 Task: Measure the distance between Seattle and Spokane.
Action: Key pressed eattle
Screenshot: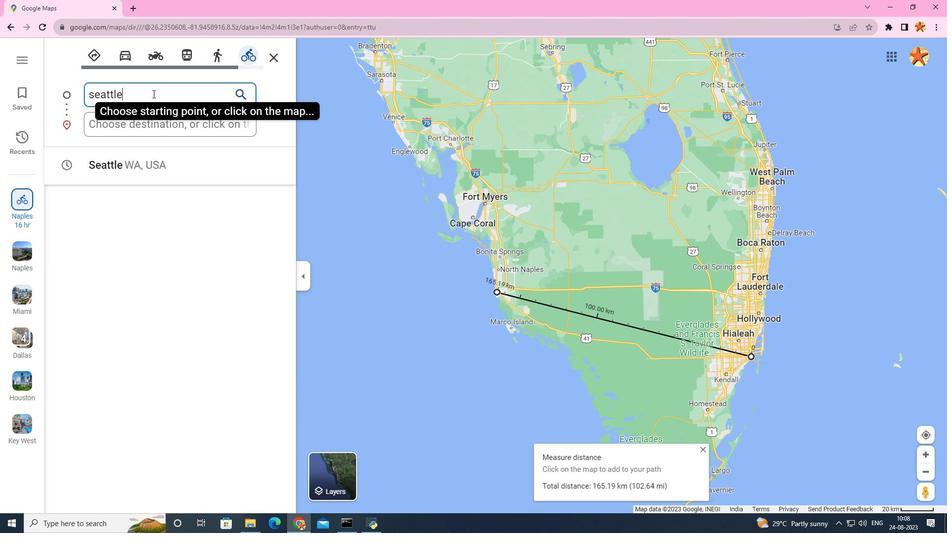 
Action: Mouse moved to (117, 162)
Screenshot: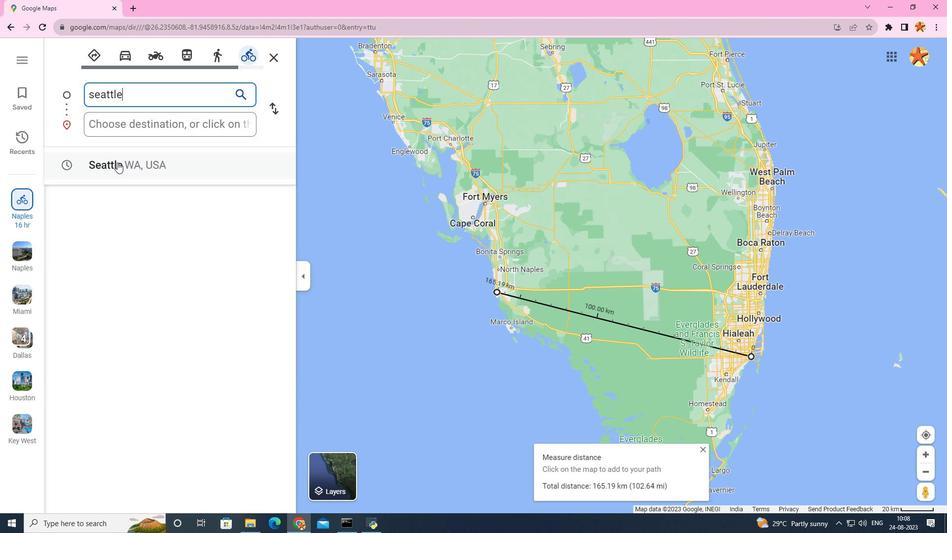 
Action: Mouse pressed left at (117, 162)
Screenshot: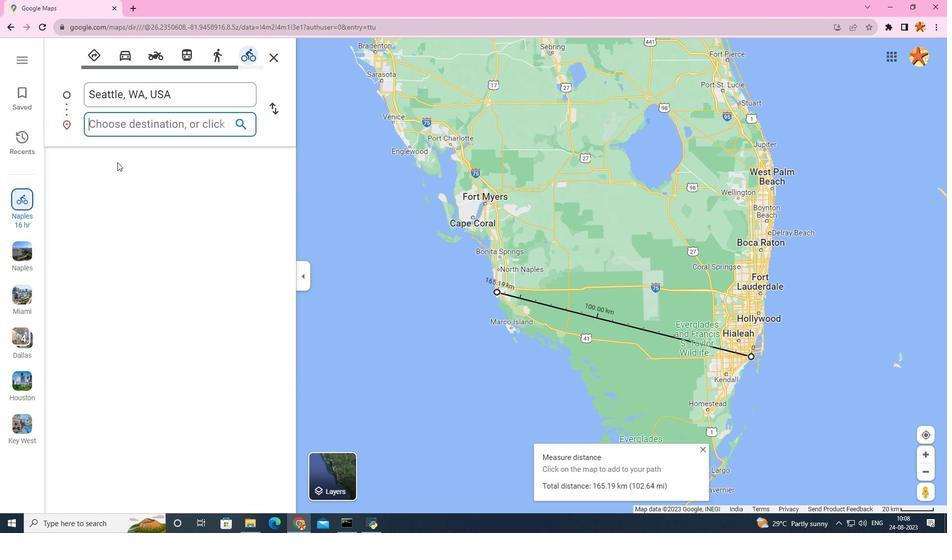 
Action: Mouse moved to (133, 126)
Screenshot: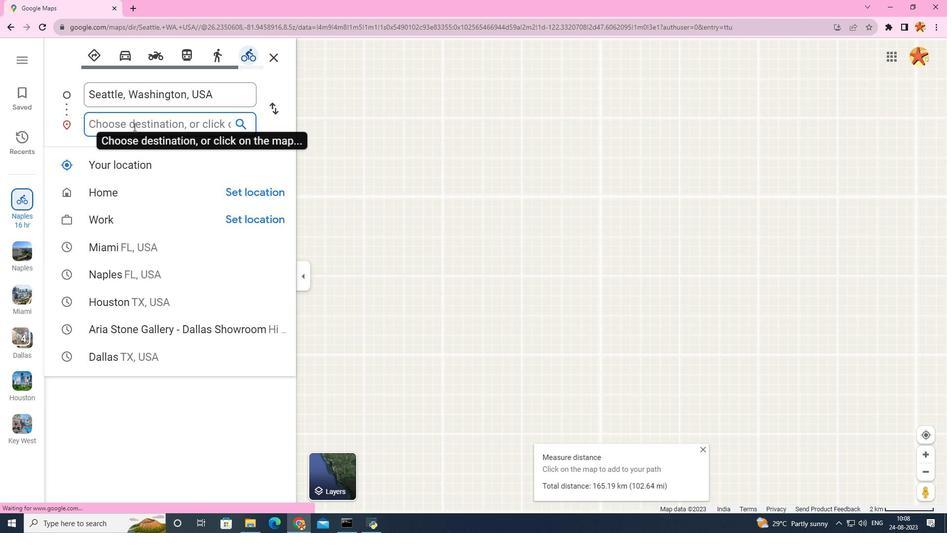 
Action: Mouse pressed left at (133, 126)
Screenshot: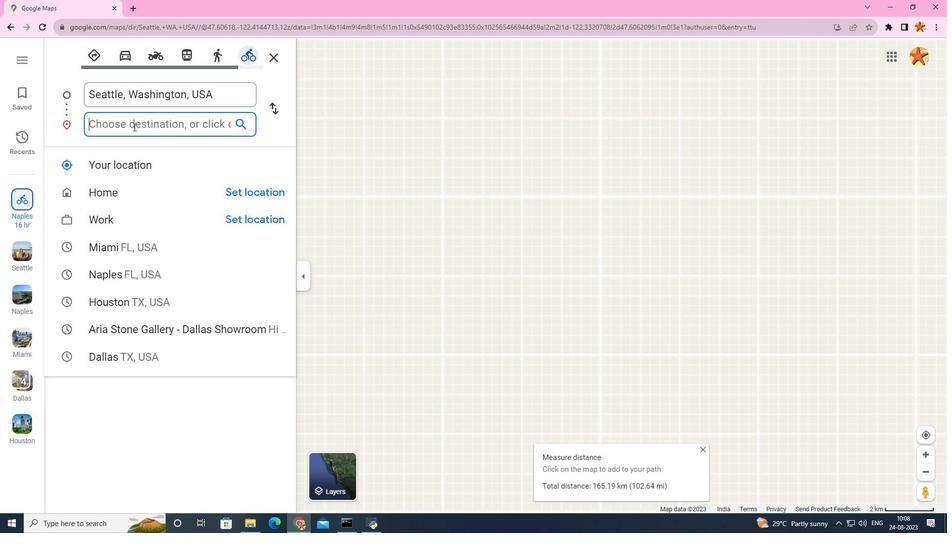 
Action: Key pressed spokane
Screenshot: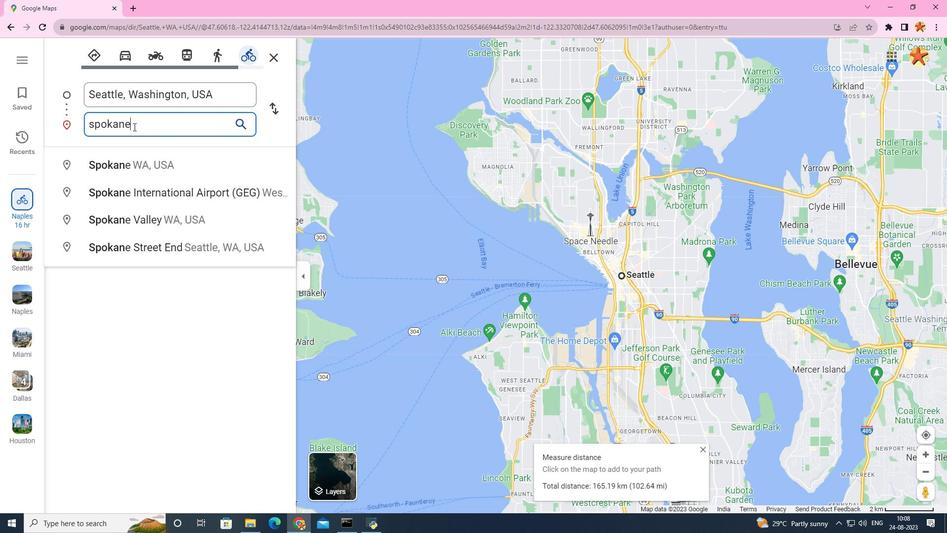 
Action: Mouse moved to (143, 164)
Screenshot: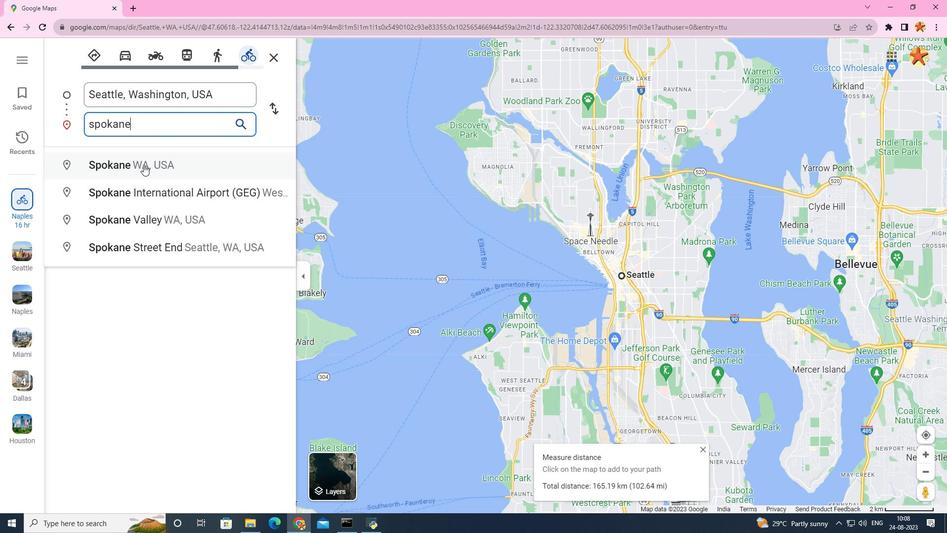 
Action: Mouse pressed left at (143, 164)
Screenshot: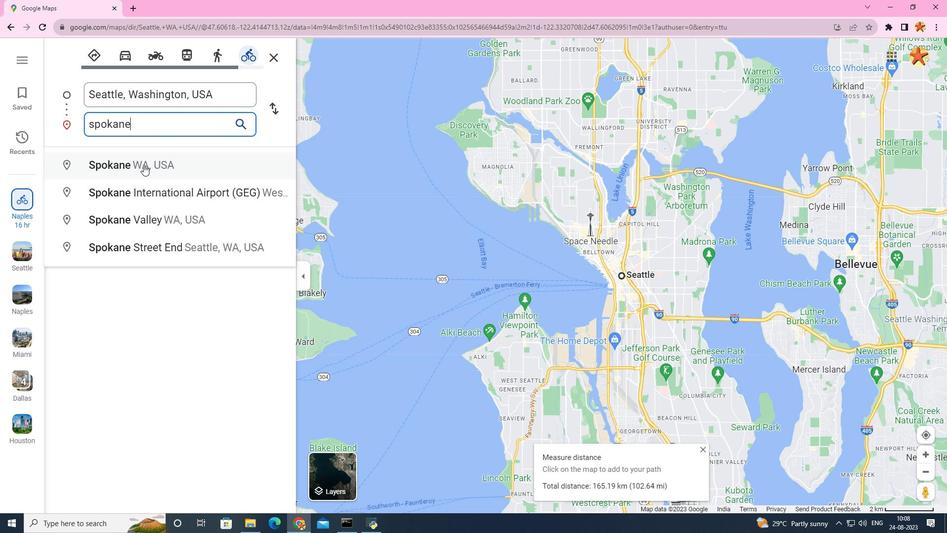 
Action: Mouse moved to (542, 471)
Screenshot: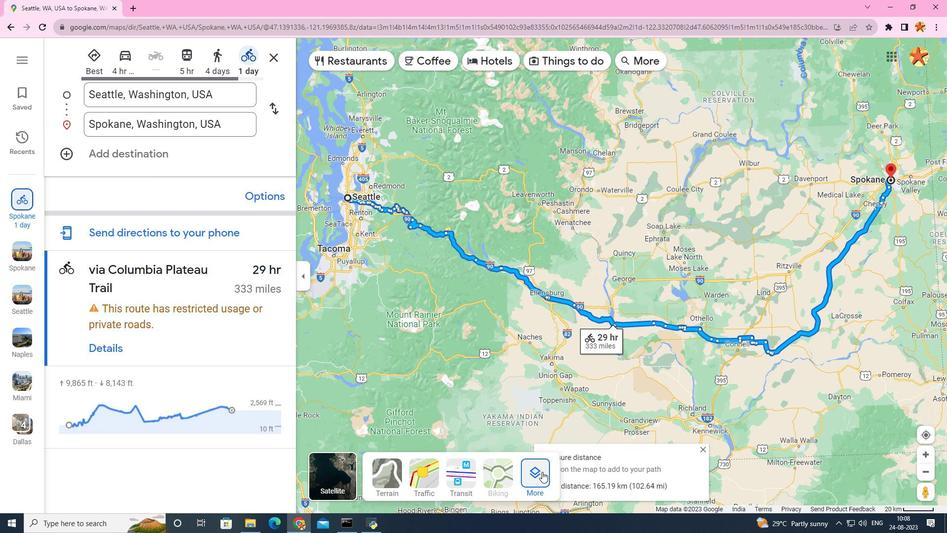 
Action: Mouse pressed left at (542, 471)
Screenshot: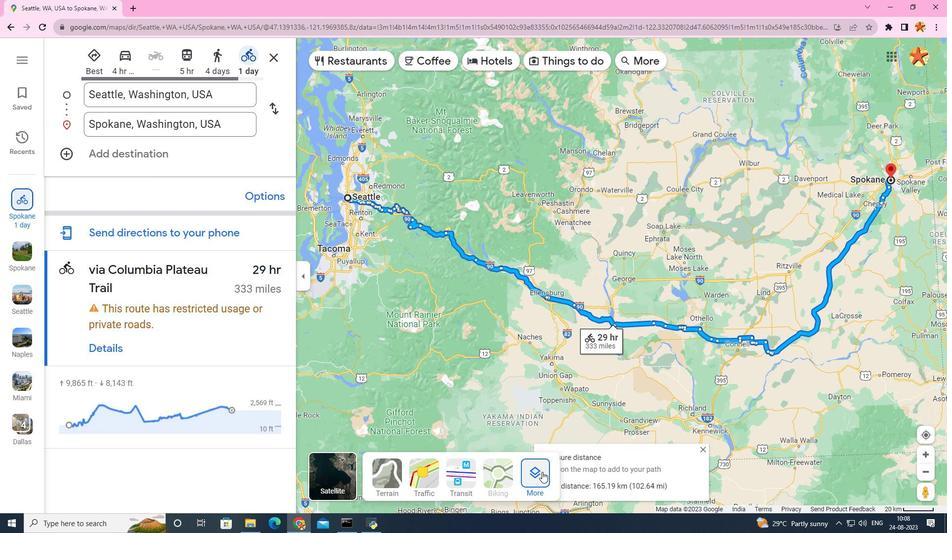 
Action: Mouse moved to (424, 360)
Screenshot: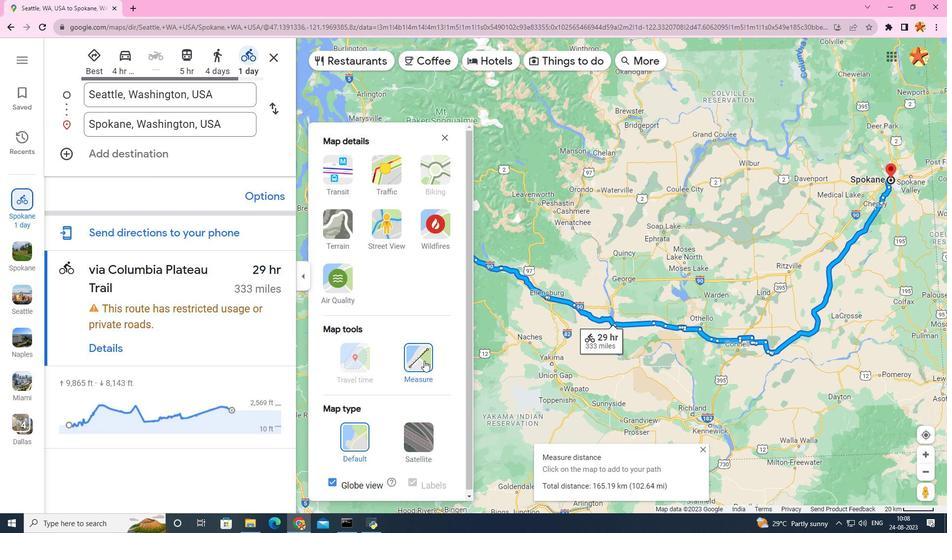 
Action: Mouse pressed left at (424, 360)
Screenshot: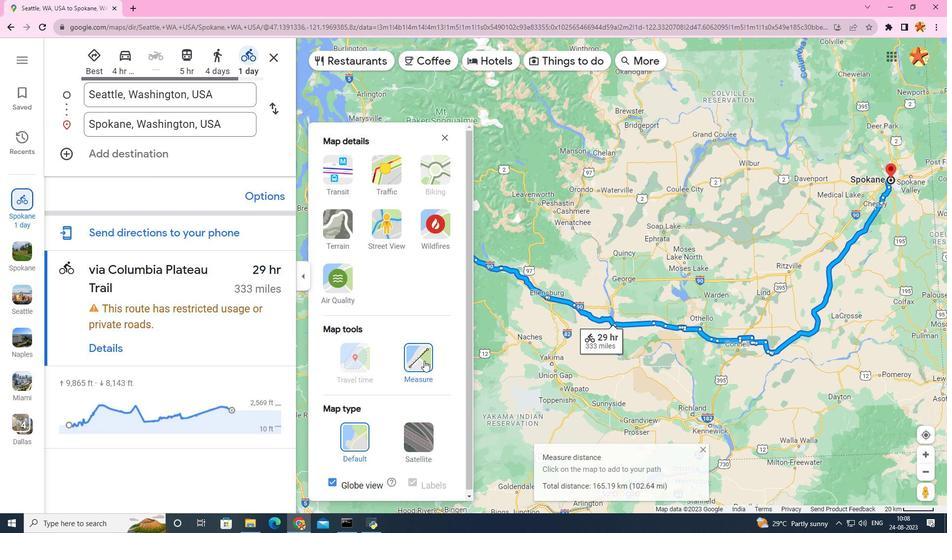 
Action: Mouse moved to (790, 399)
Screenshot: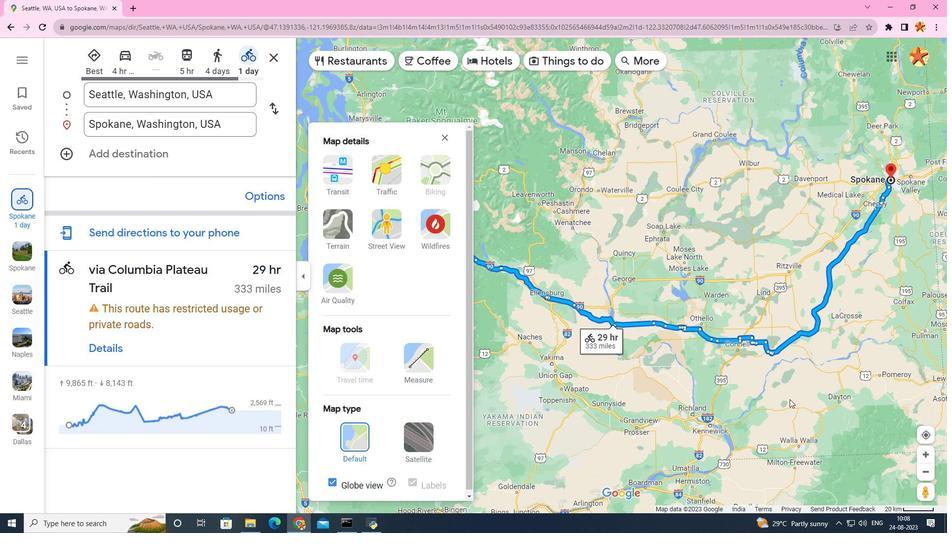 
Action: Mouse scrolled (790, 398) with delta (0, 0)
Screenshot: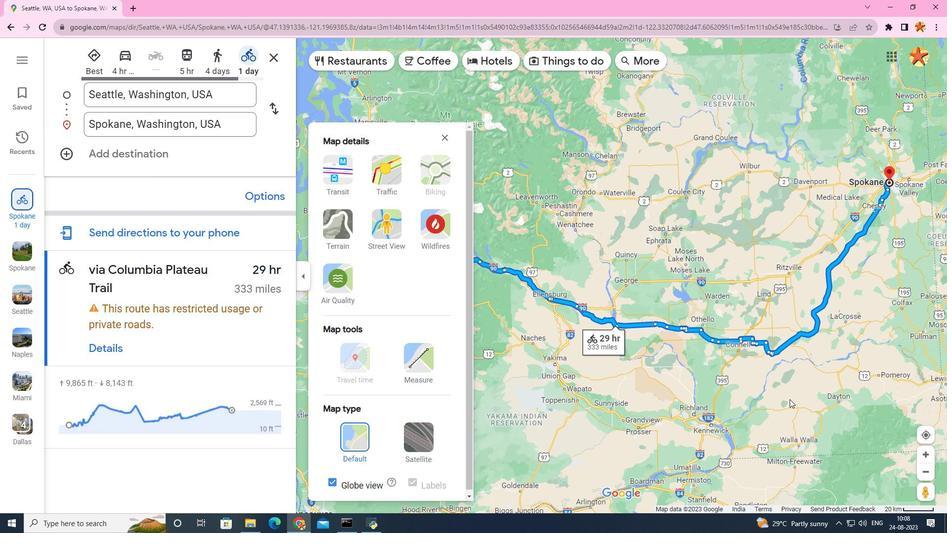 
Action: Mouse scrolled (790, 398) with delta (0, 0)
Screenshot: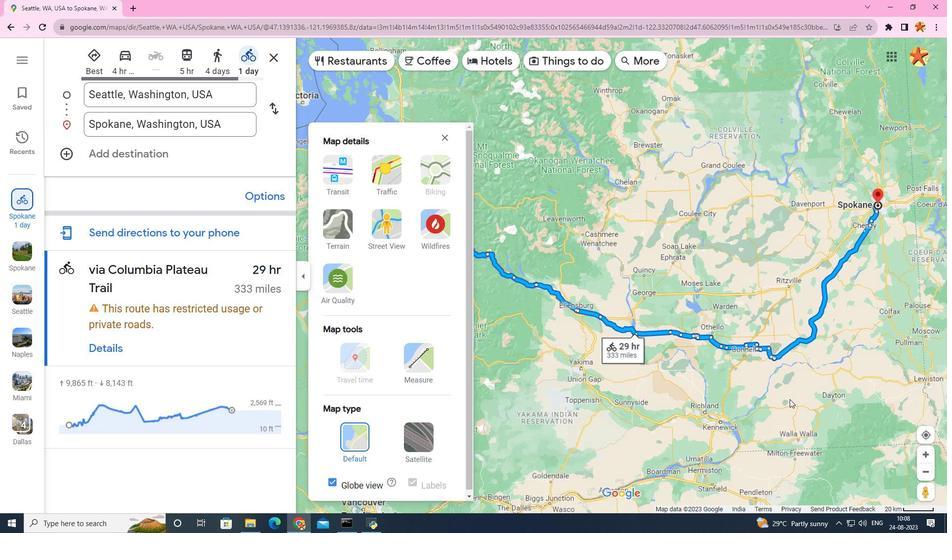 
Action: Mouse scrolled (790, 398) with delta (0, 0)
Screenshot: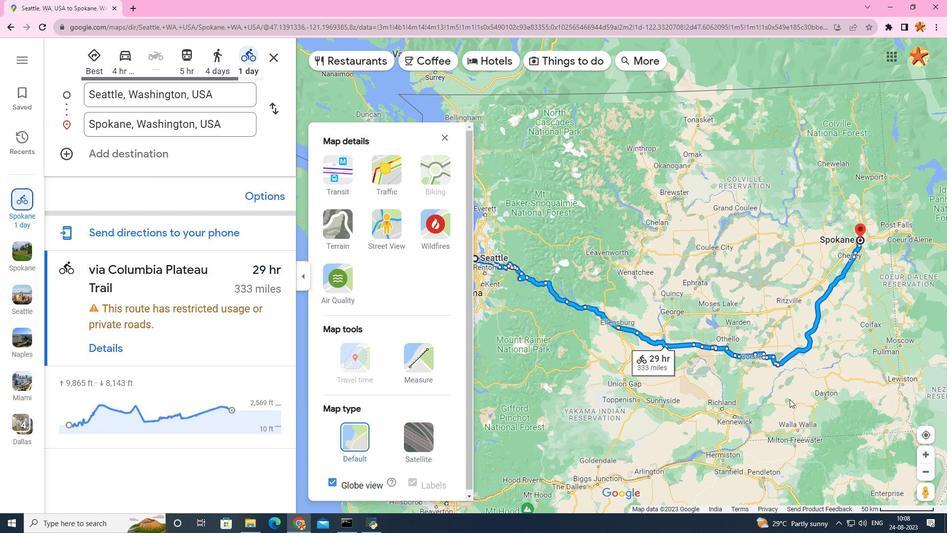 
Action: Mouse scrolled (790, 398) with delta (0, 0)
Screenshot: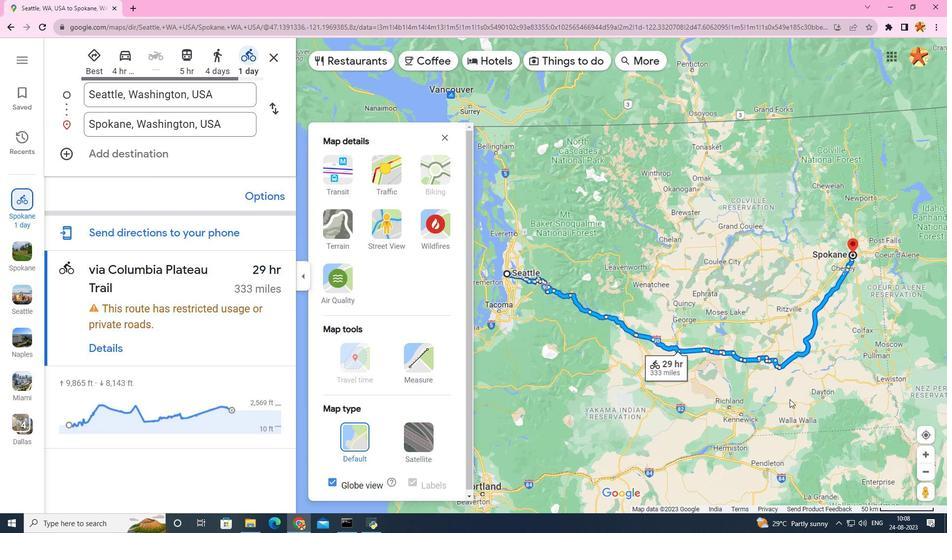
Action: Mouse moved to (437, 367)
Screenshot: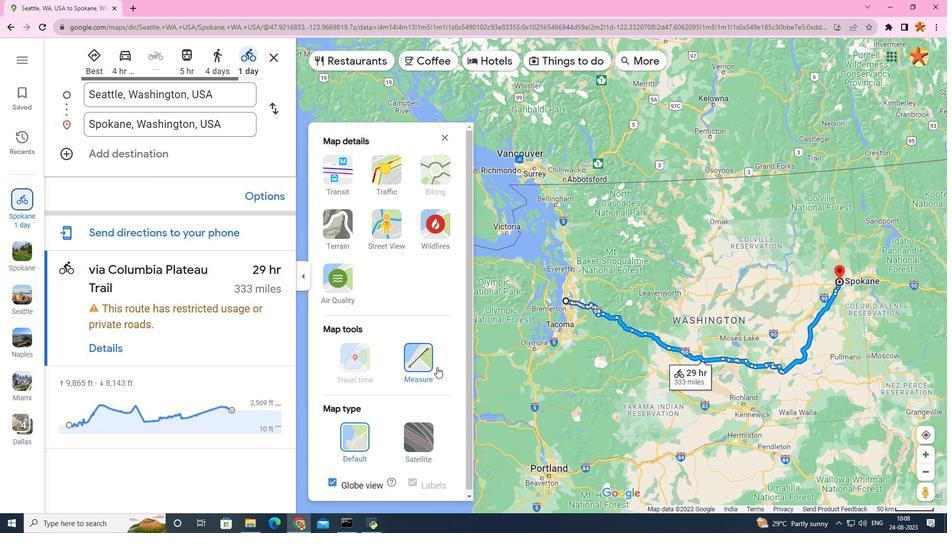 
Action: Mouse pressed left at (437, 367)
Screenshot: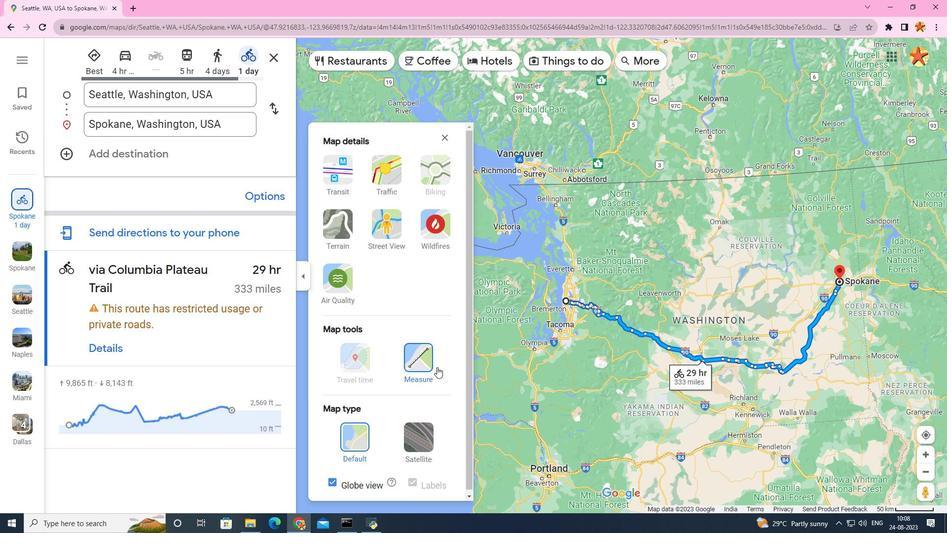 
Action: Mouse moved to (564, 299)
Screenshot: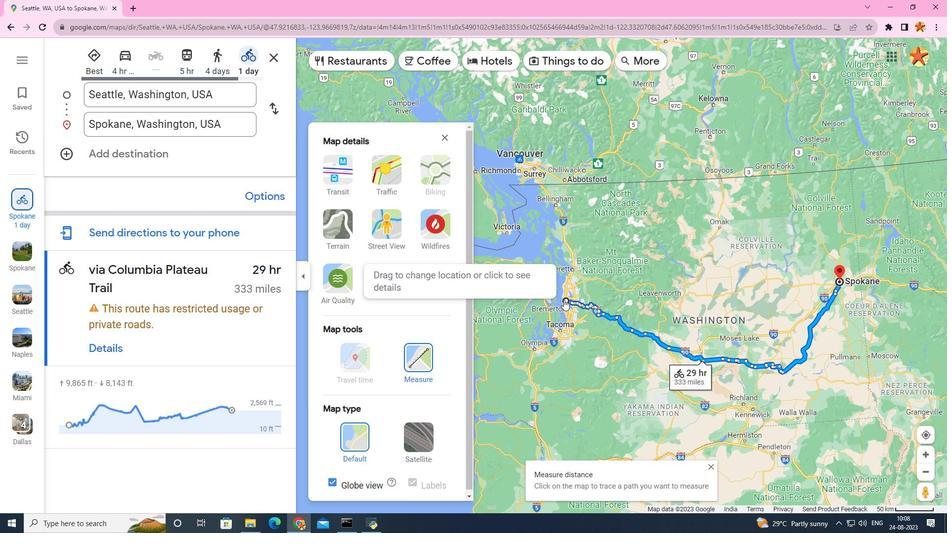 
Action: Mouse pressed left at (564, 299)
Screenshot: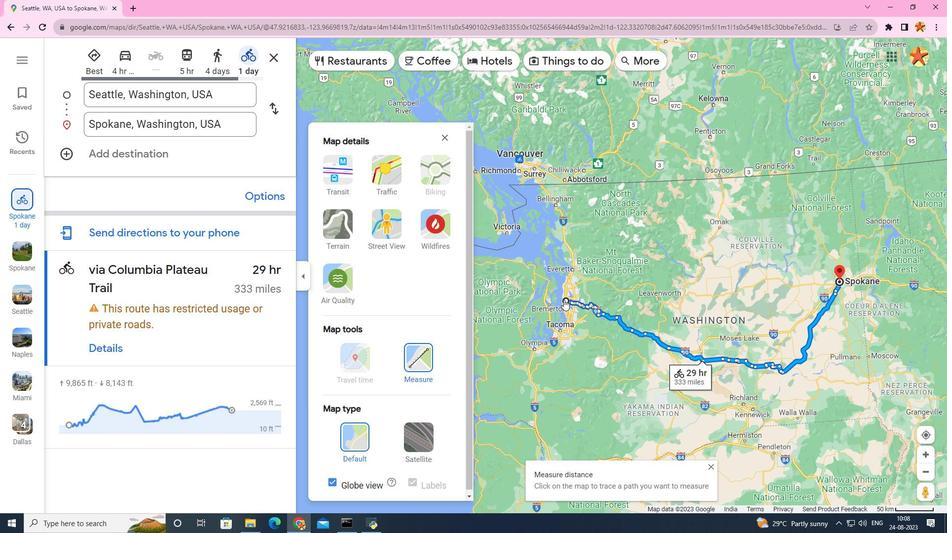 
Action: Mouse moved to (841, 280)
Screenshot: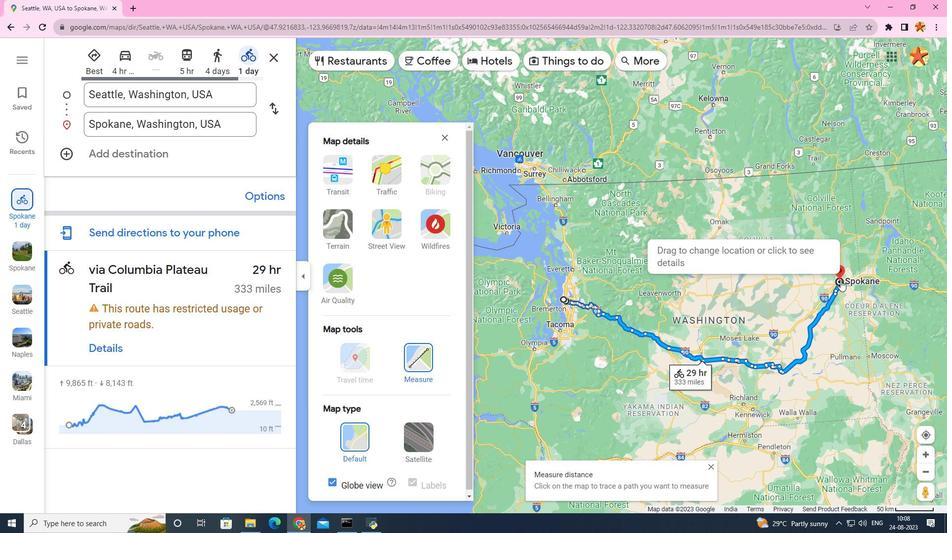 
Action: Mouse pressed left at (841, 280)
Screenshot: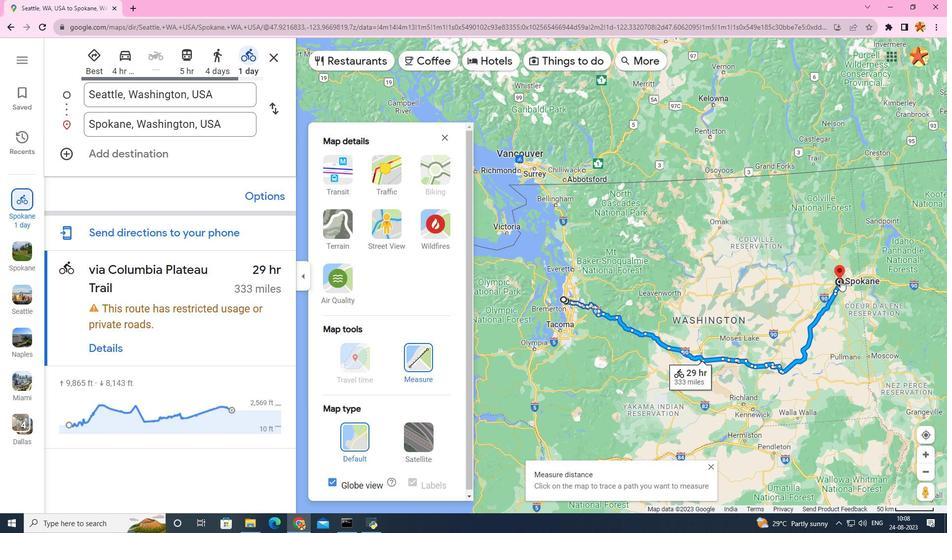 
Action: Mouse moved to (658, 336)
Screenshot: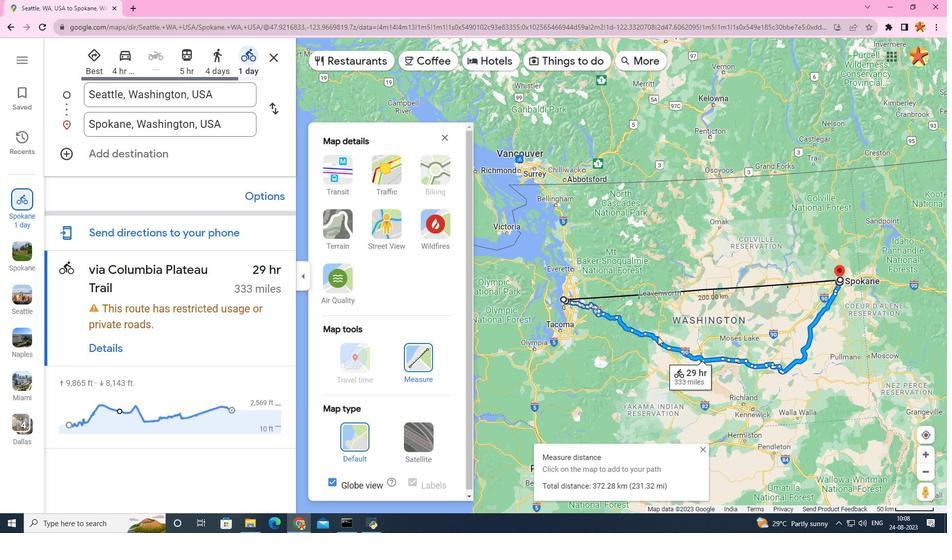 
Action: Mouse scrolled (658, 336) with delta (0, 0)
Screenshot: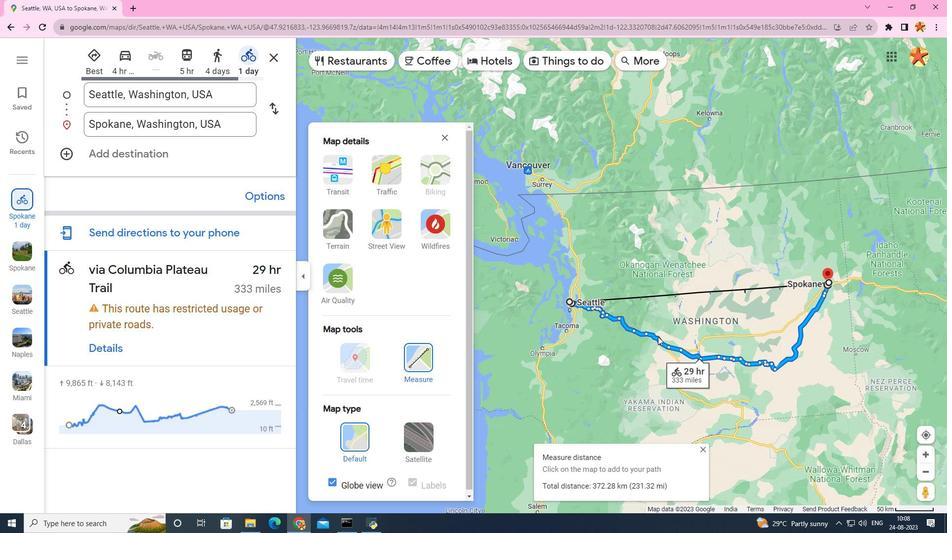 
